 Task: Select the date January 25, 2024.
Action: Mouse moved to (573, 461)
Screenshot: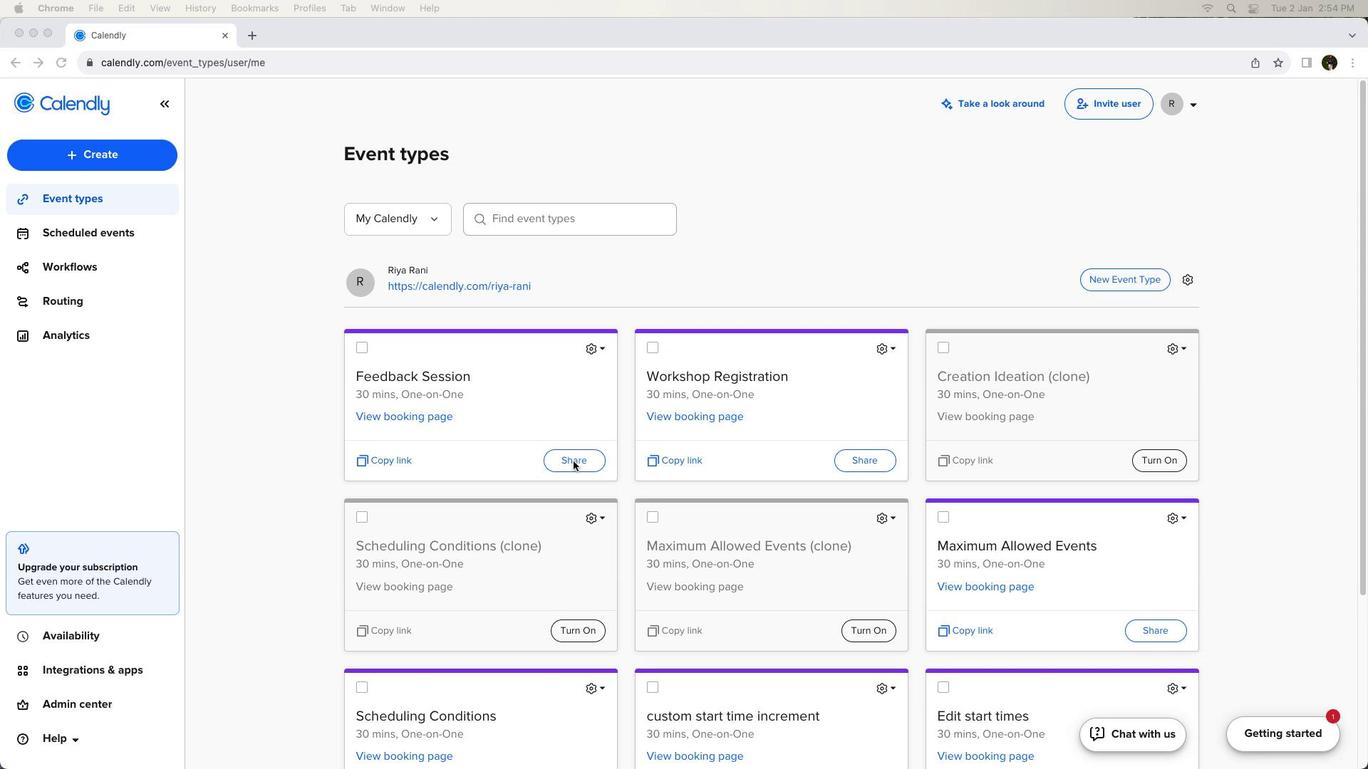 
Action: Mouse pressed left at (573, 461)
Screenshot: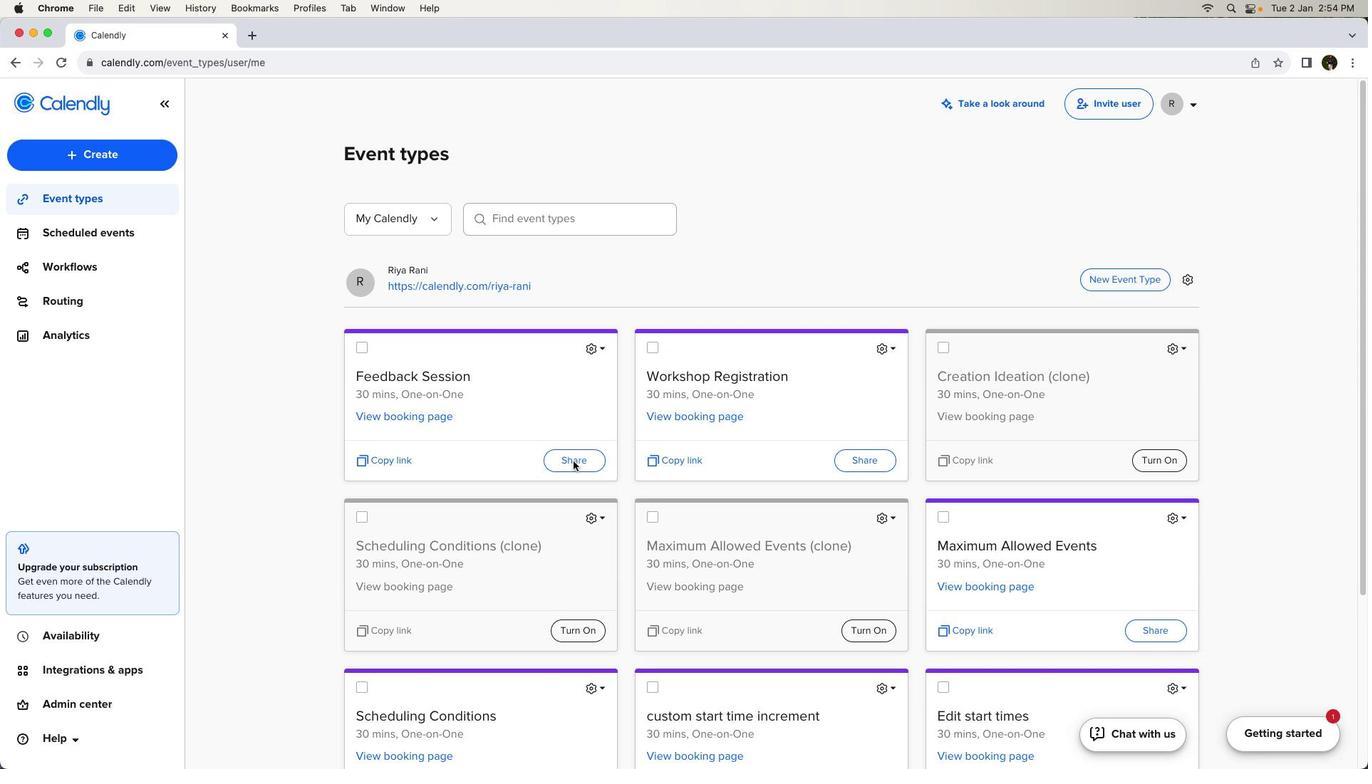 
Action: Mouse pressed left at (573, 461)
Screenshot: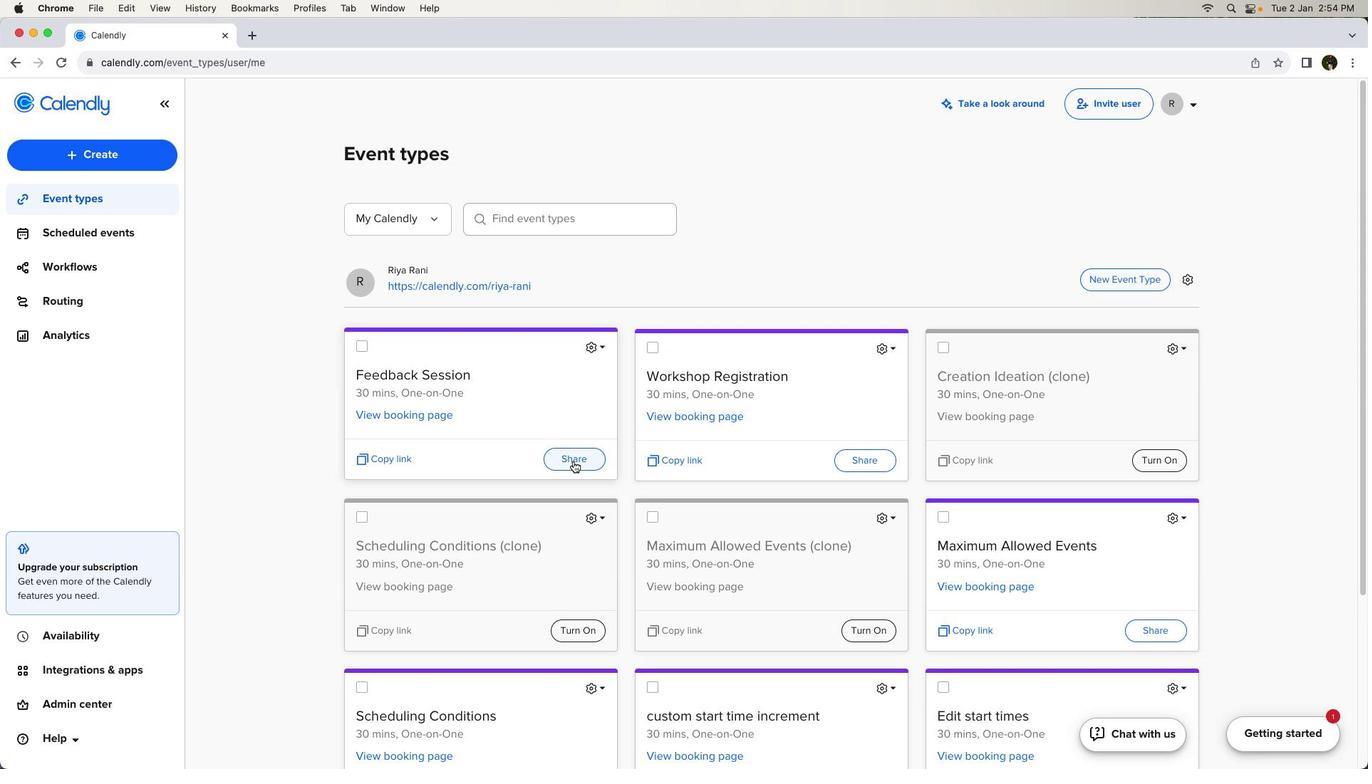 
Action: Mouse moved to (834, 434)
Screenshot: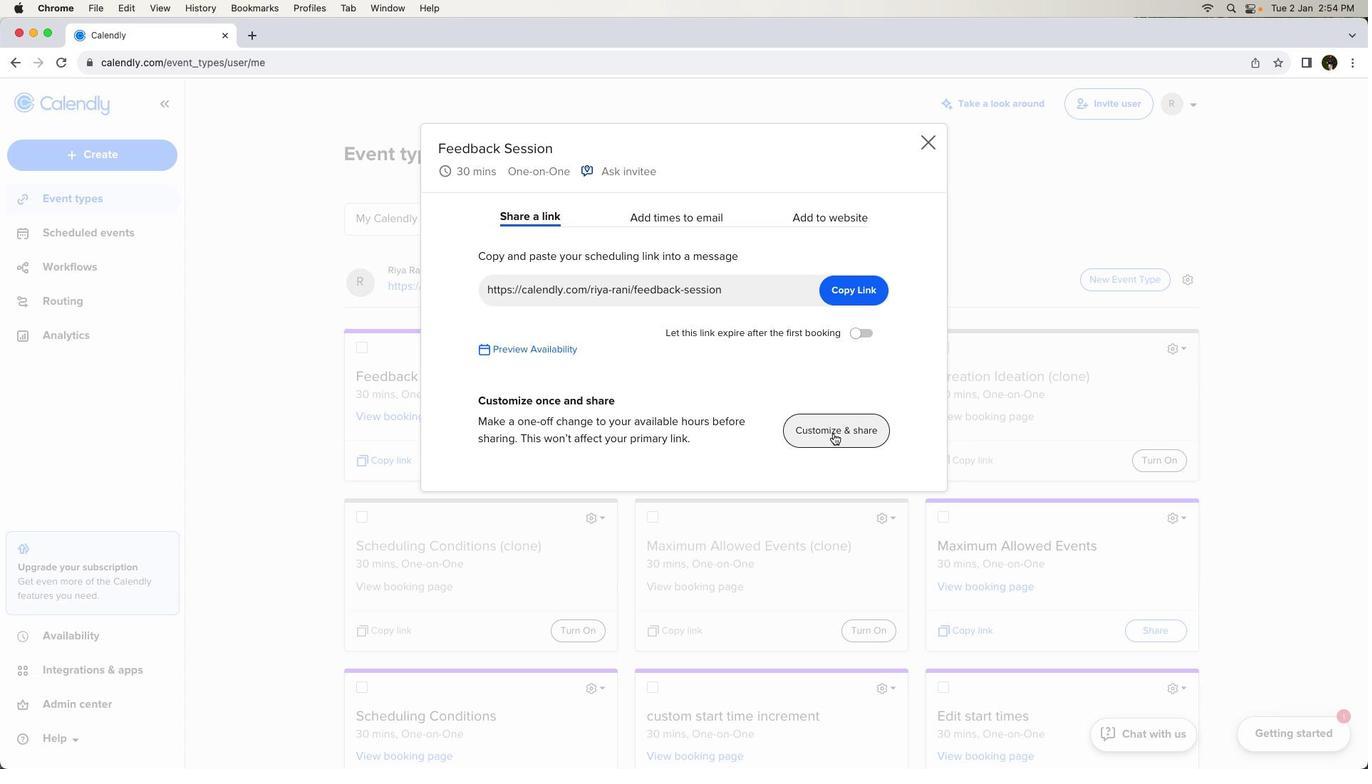 
Action: Mouse pressed left at (834, 434)
Screenshot: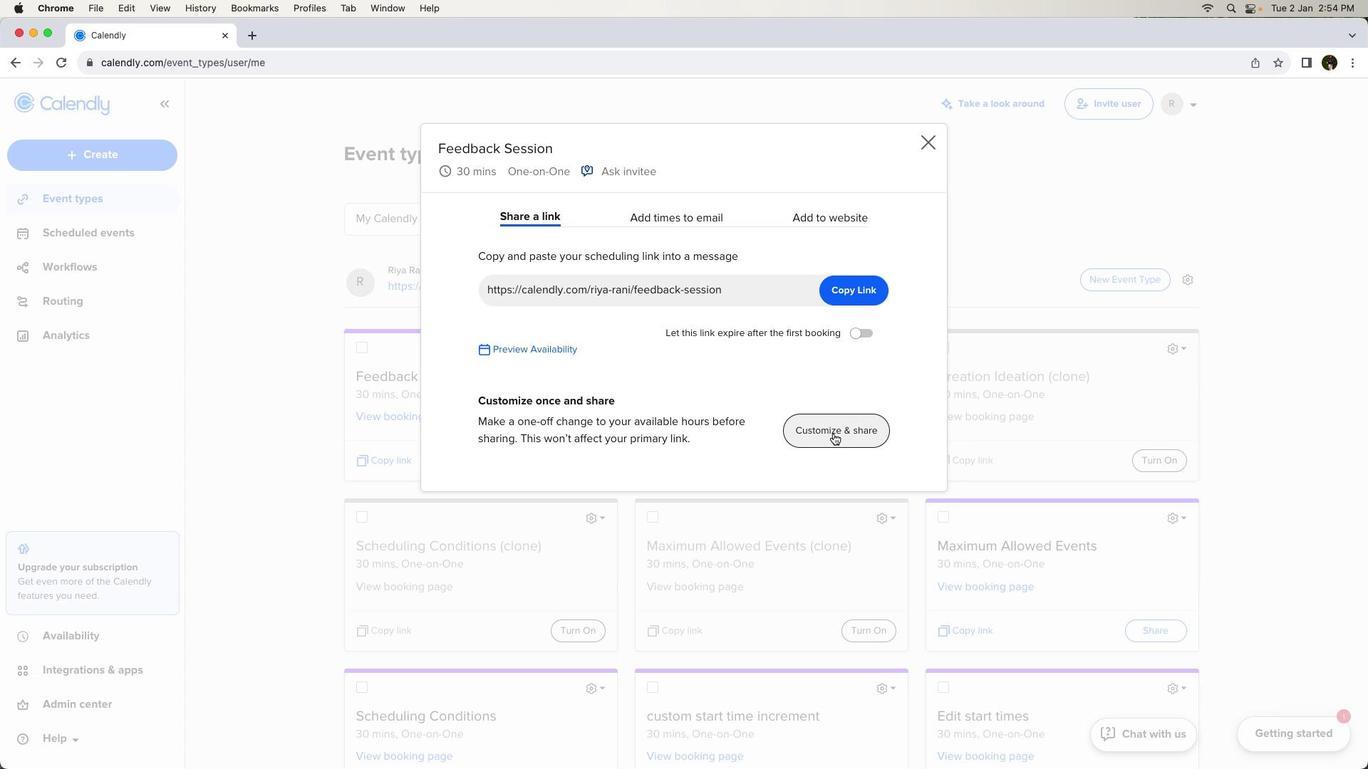 
Action: Mouse moved to (774, 503)
Screenshot: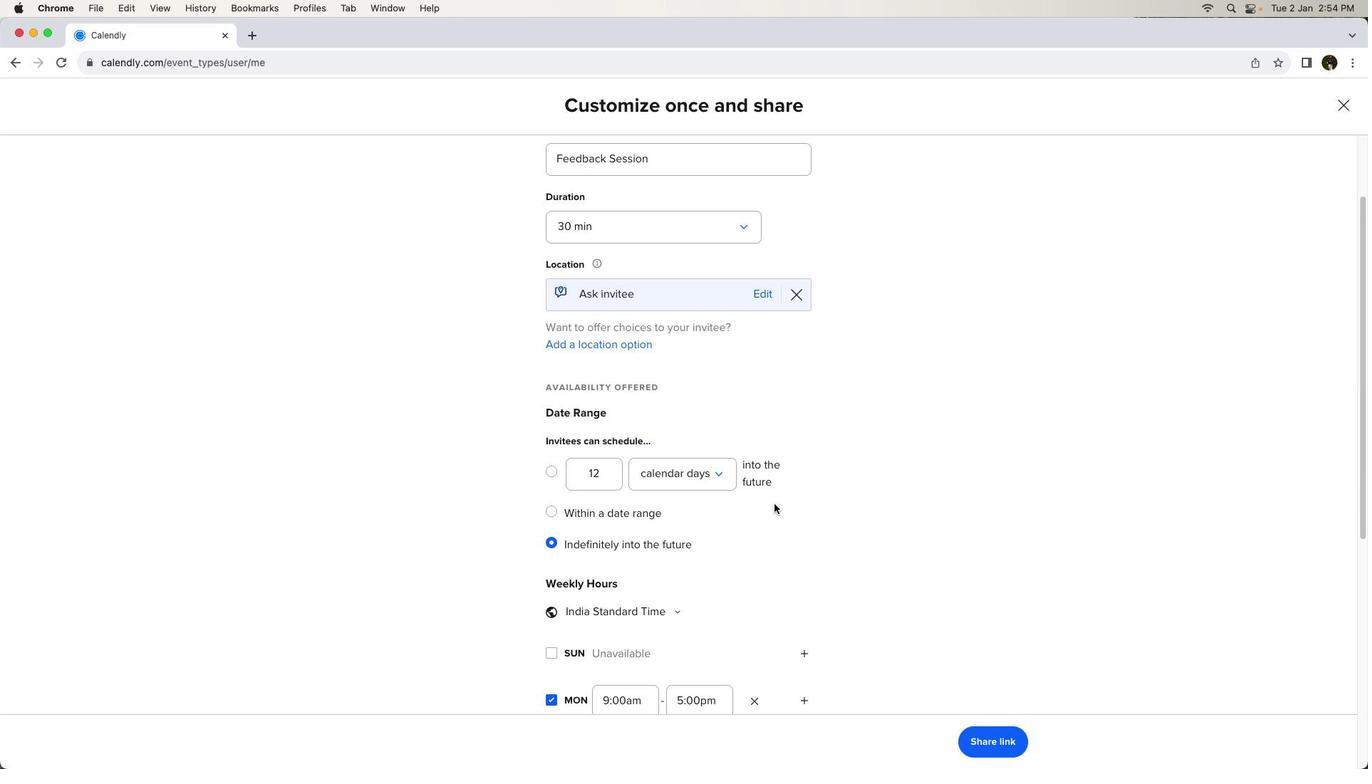 
Action: Mouse scrolled (774, 503) with delta (0, 0)
Screenshot: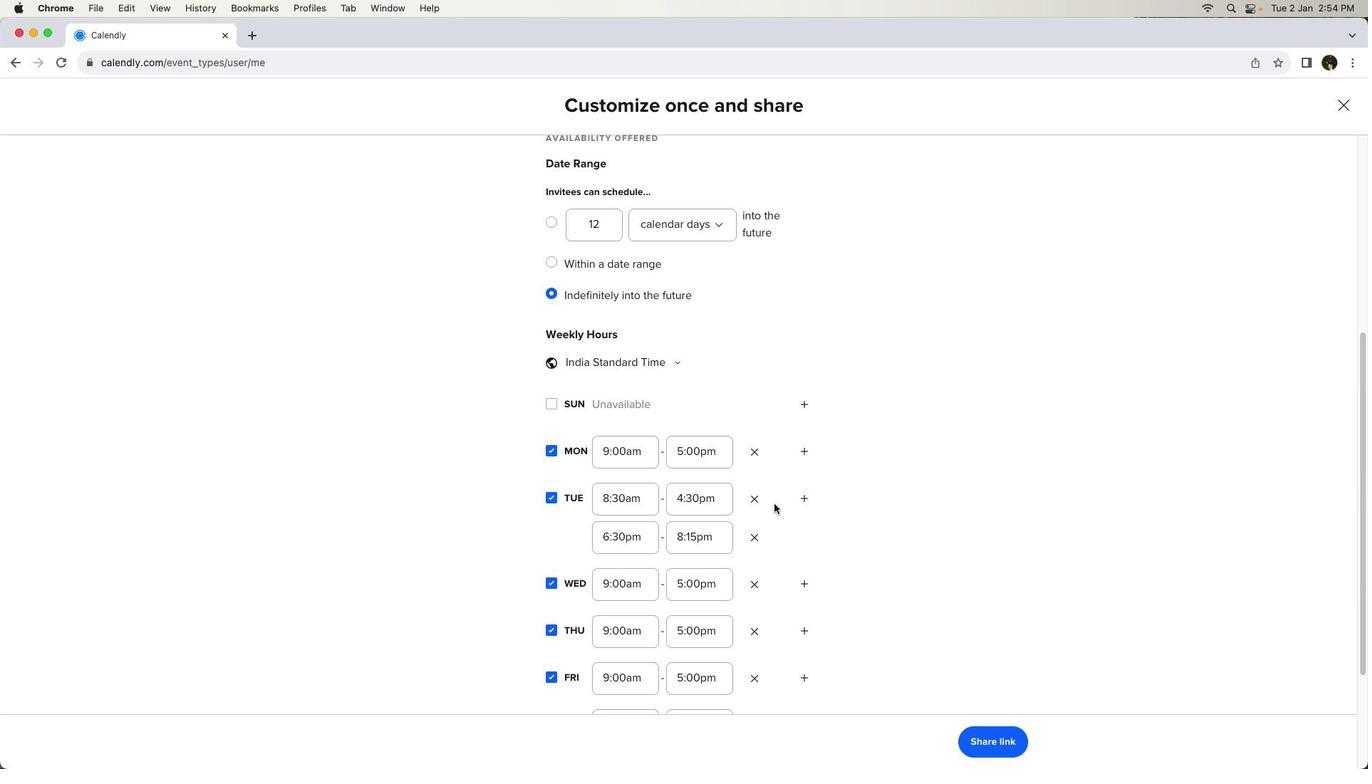 
Action: Mouse scrolled (774, 503) with delta (0, 0)
Screenshot: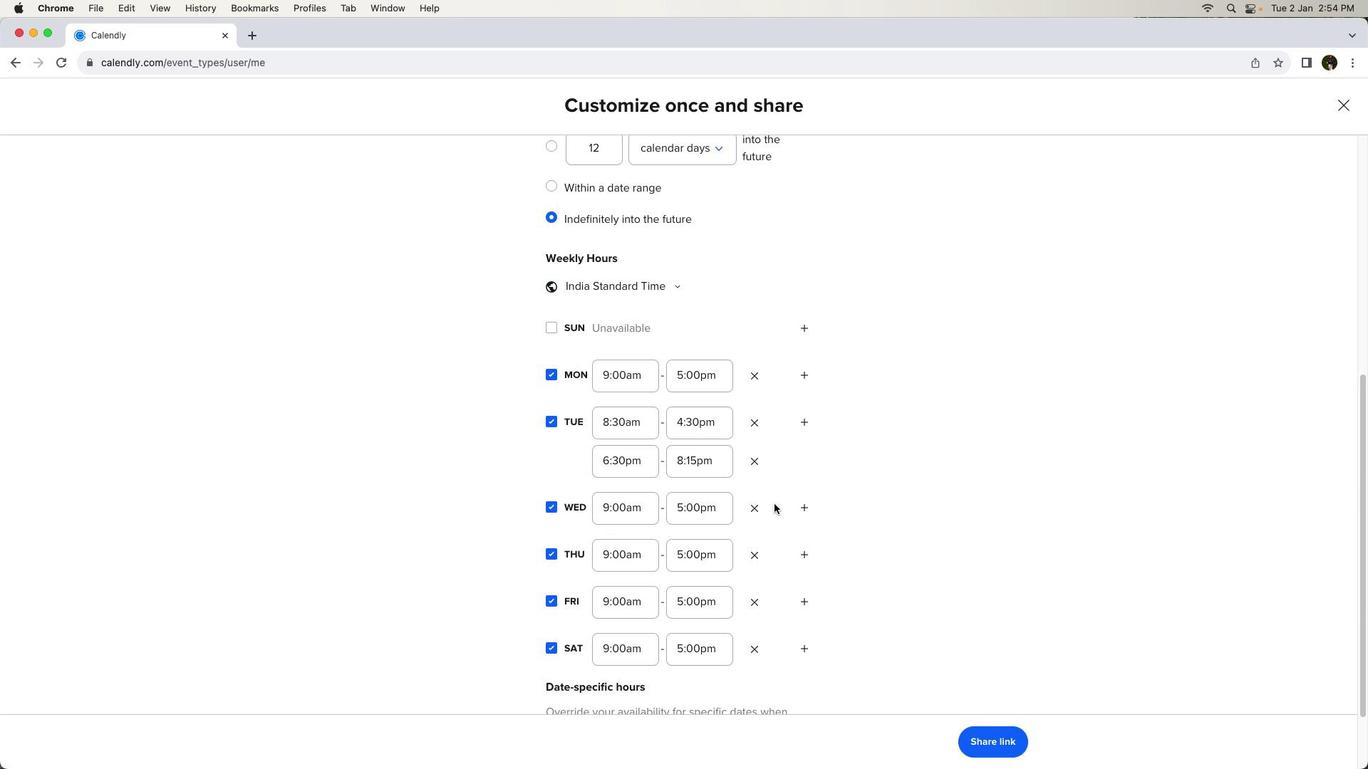 
Action: Mouse scrolled (774, 503) with delta (0, -2)
Screenshot: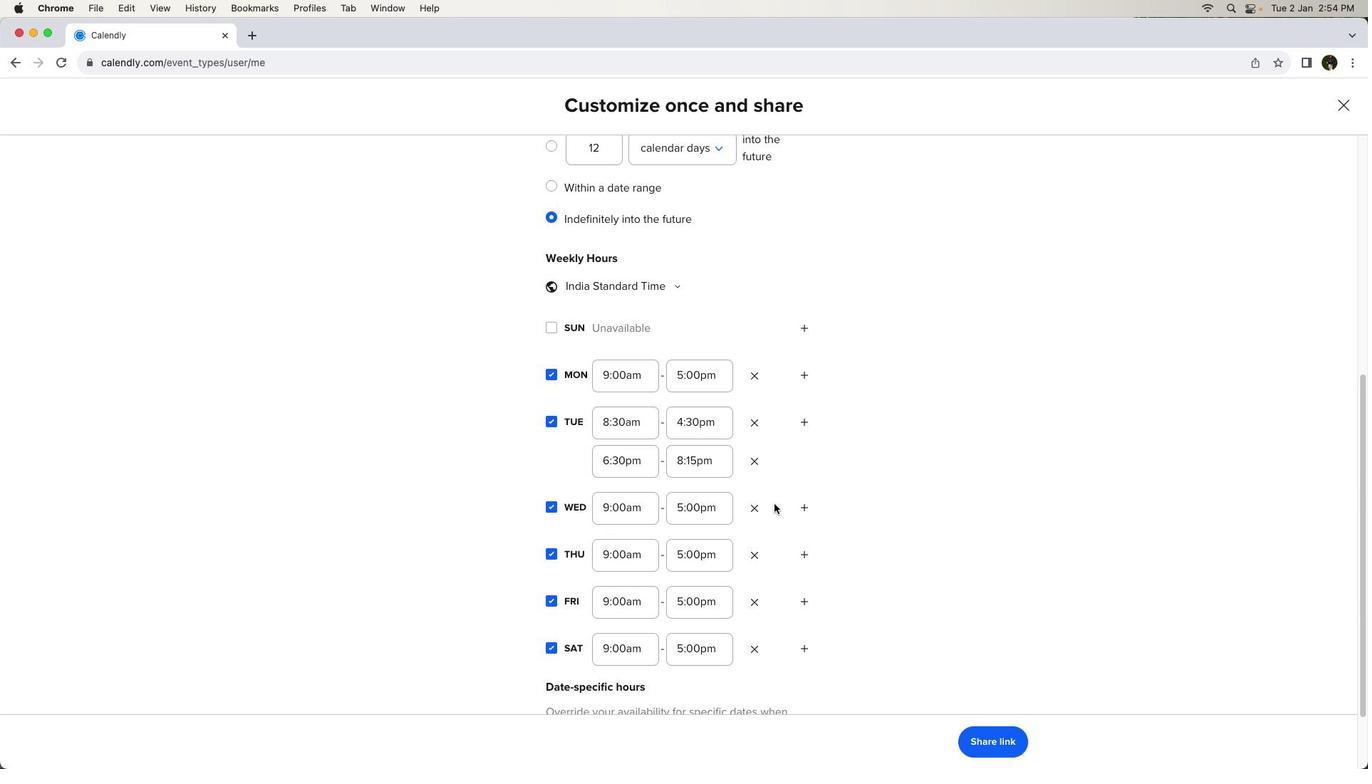 
Action: Mouse scrolled (774, 503) with delta (0, -3)
Screenshot: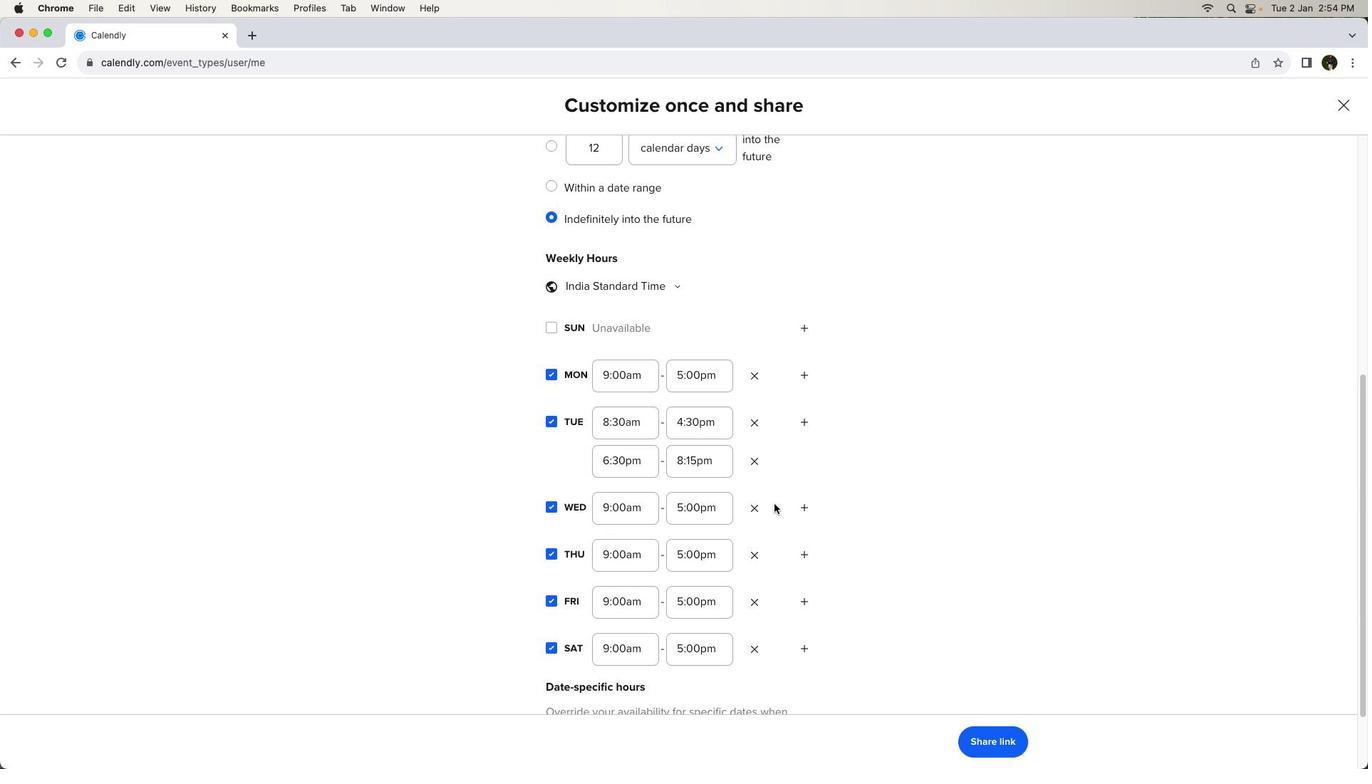 
Action: Mouse scrolled (774, 503) with delta (0, -3)
Screenshot: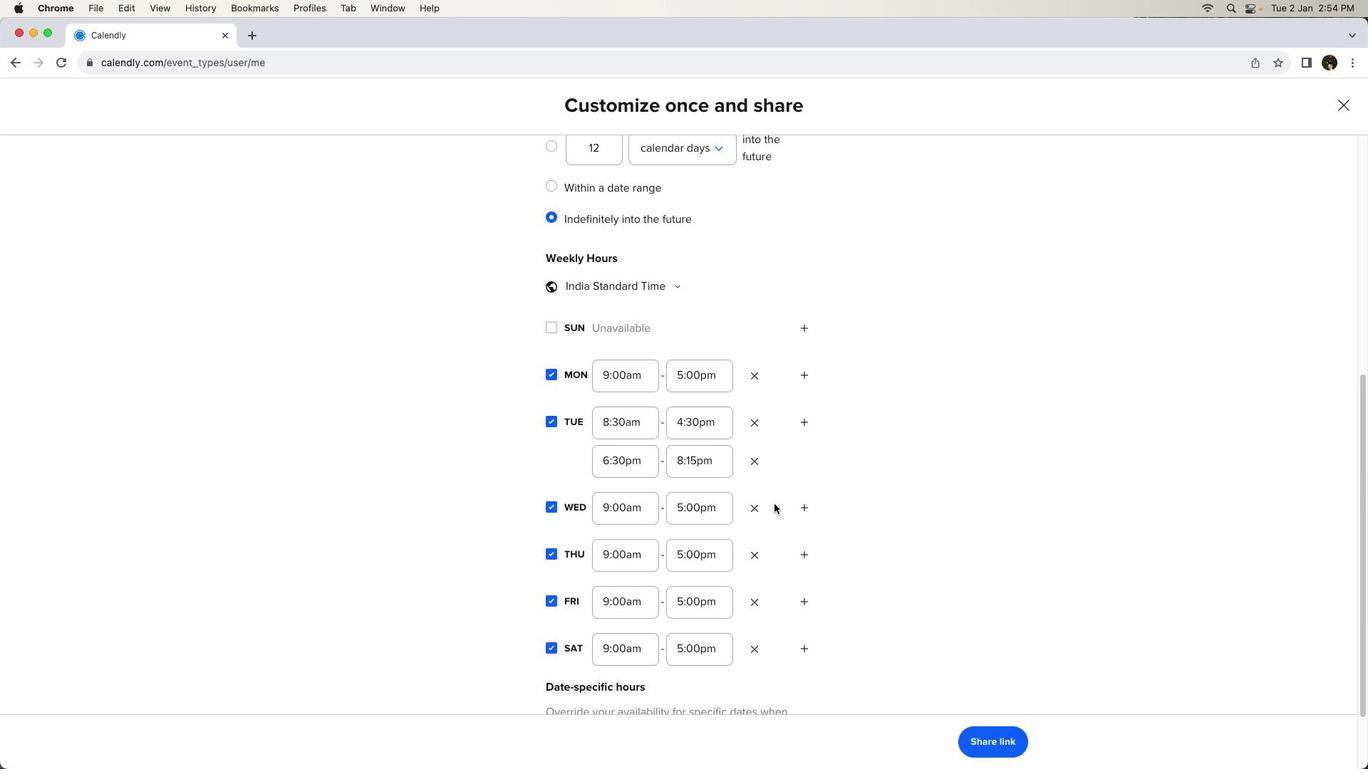 
Action: Mouse moved to (774, 503)
Screenshot: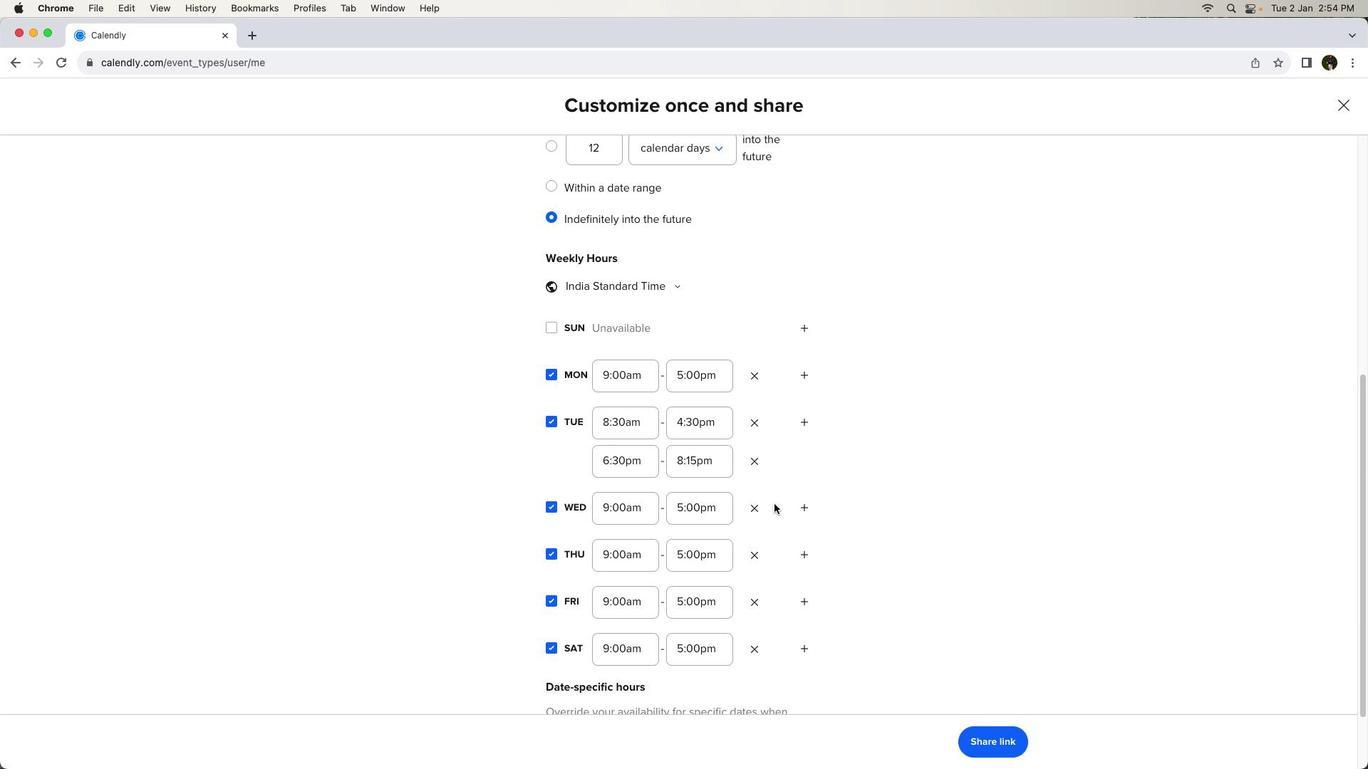 
Action: Mouse scrolled (774, 503) with delta (0, 0)
Screenshot: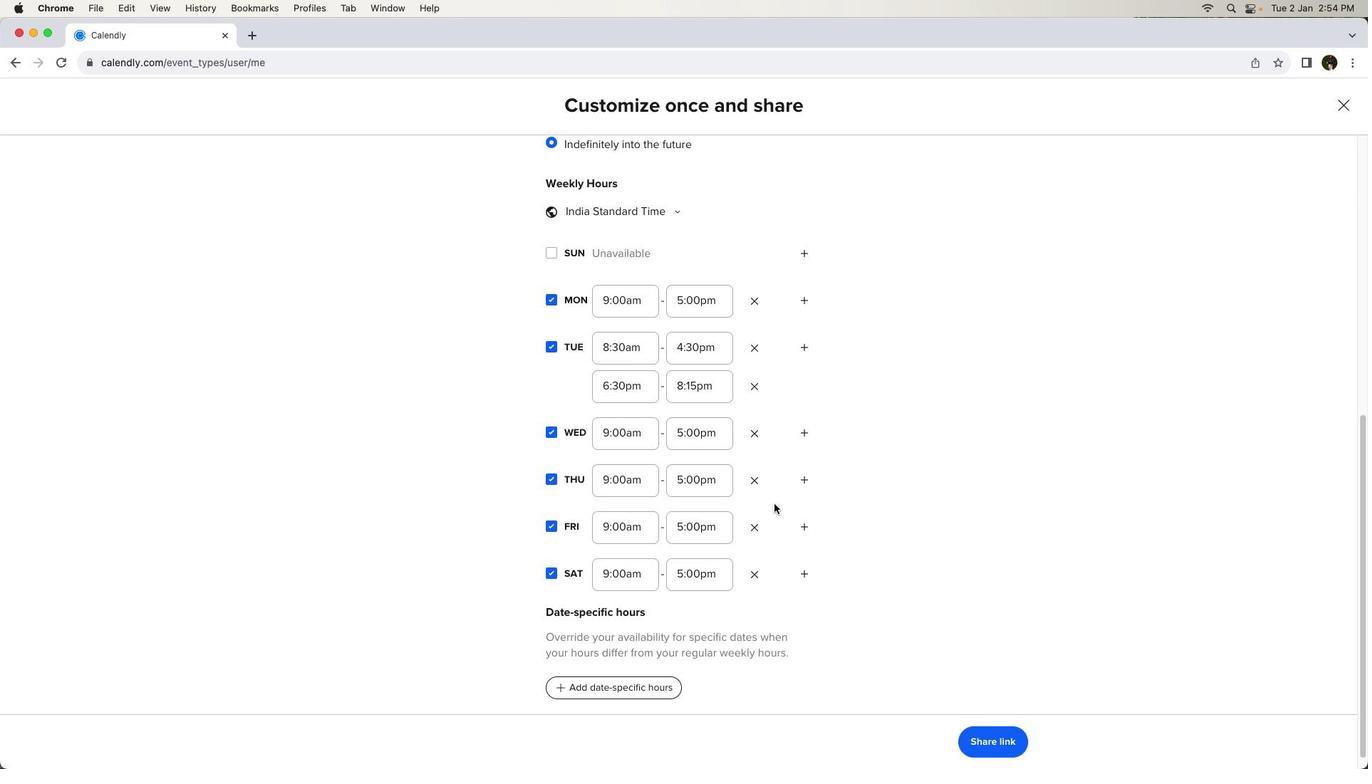 
Action: Mouse scrolled (774, 503) with delta (0, 0)
Screenshot: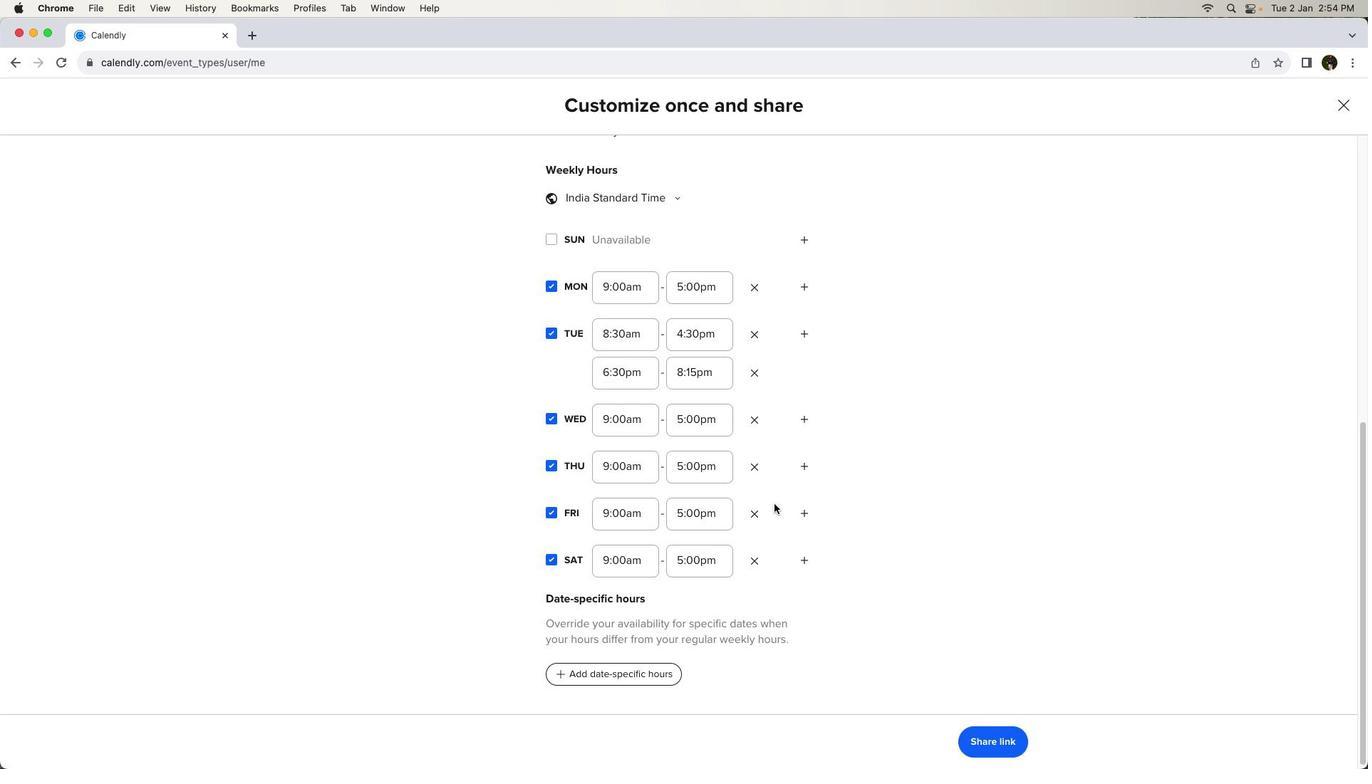 
Action: Mouse scrolled (774, 503) with delta (0, -2)
Screenshot: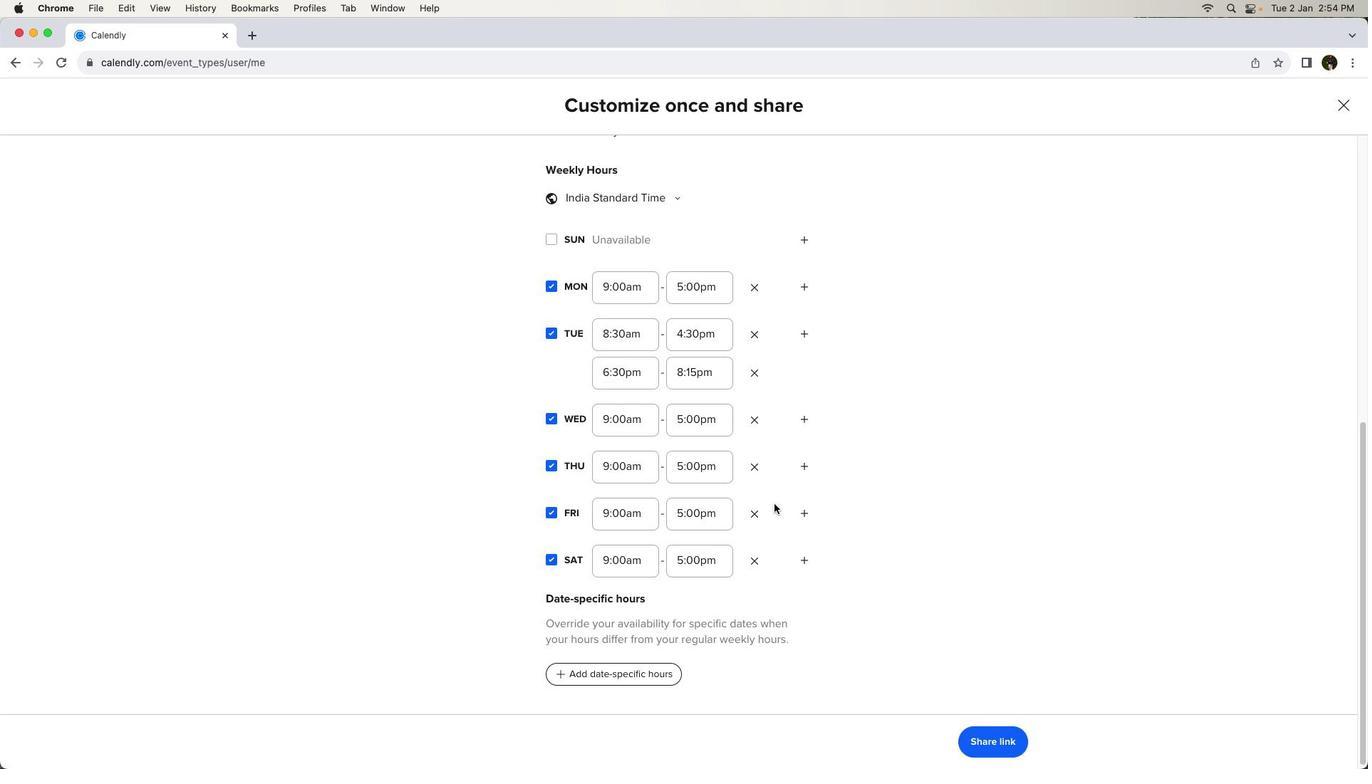 
Action: Mouse scrolled (774, 503) with delta (0, -3)
Screenshot: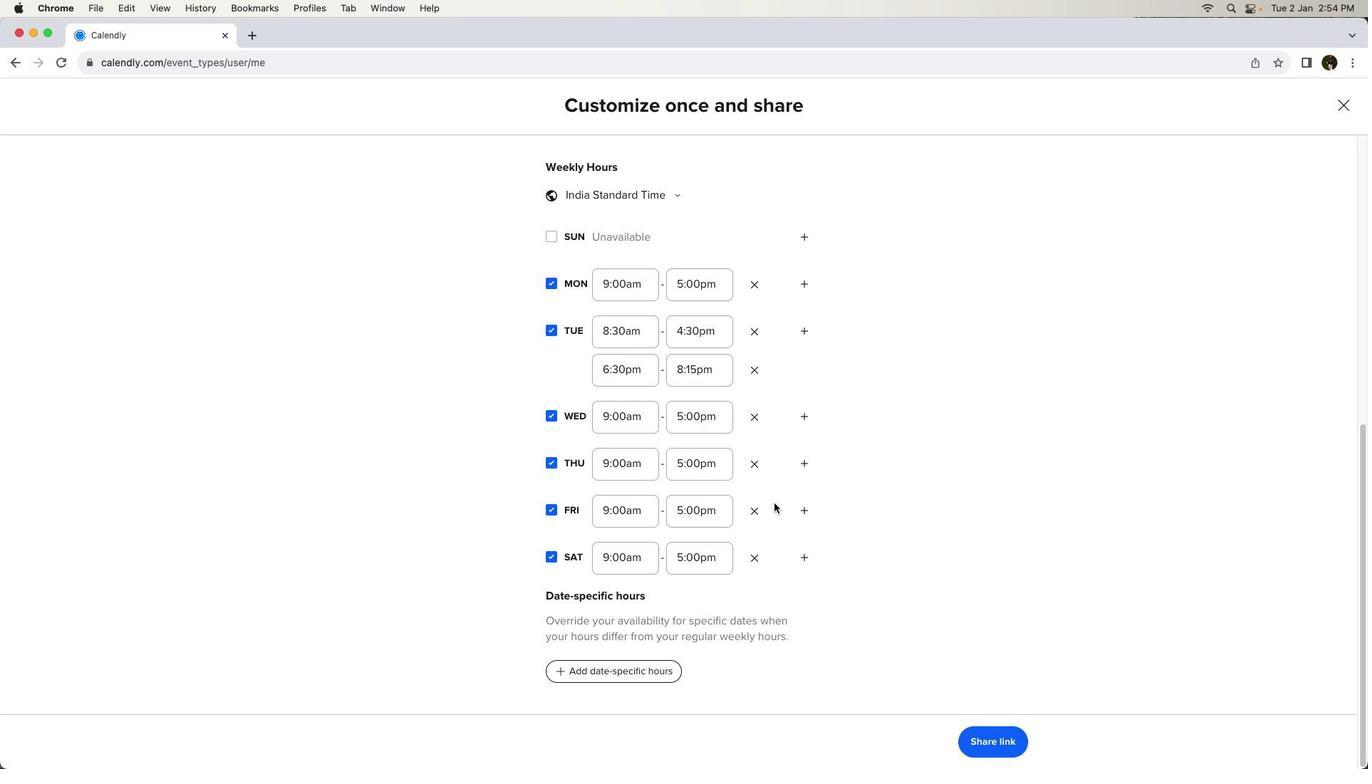 
Action: Mouse scrolled (774, 503) with delta (0, -4)
Screenshot: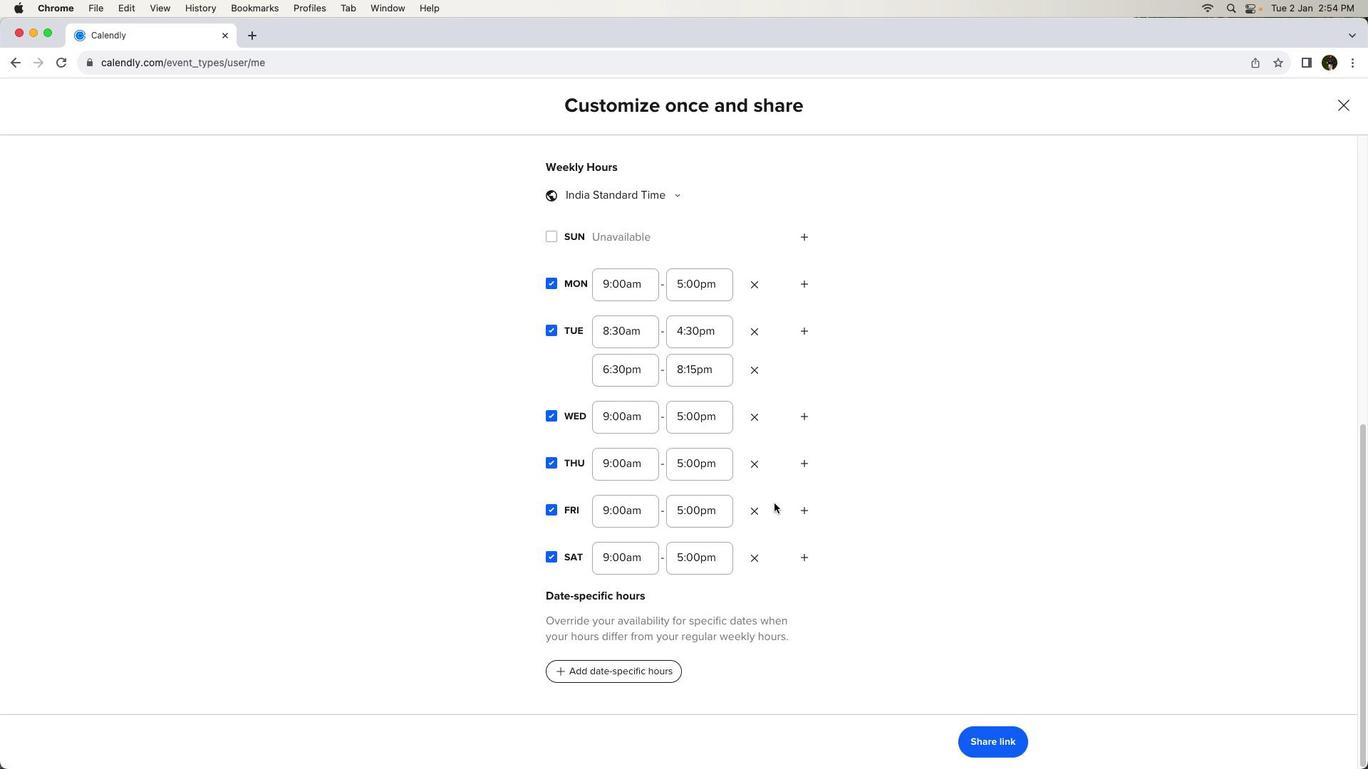 
Action: Mouse moved to (774, 503)
Screenshot: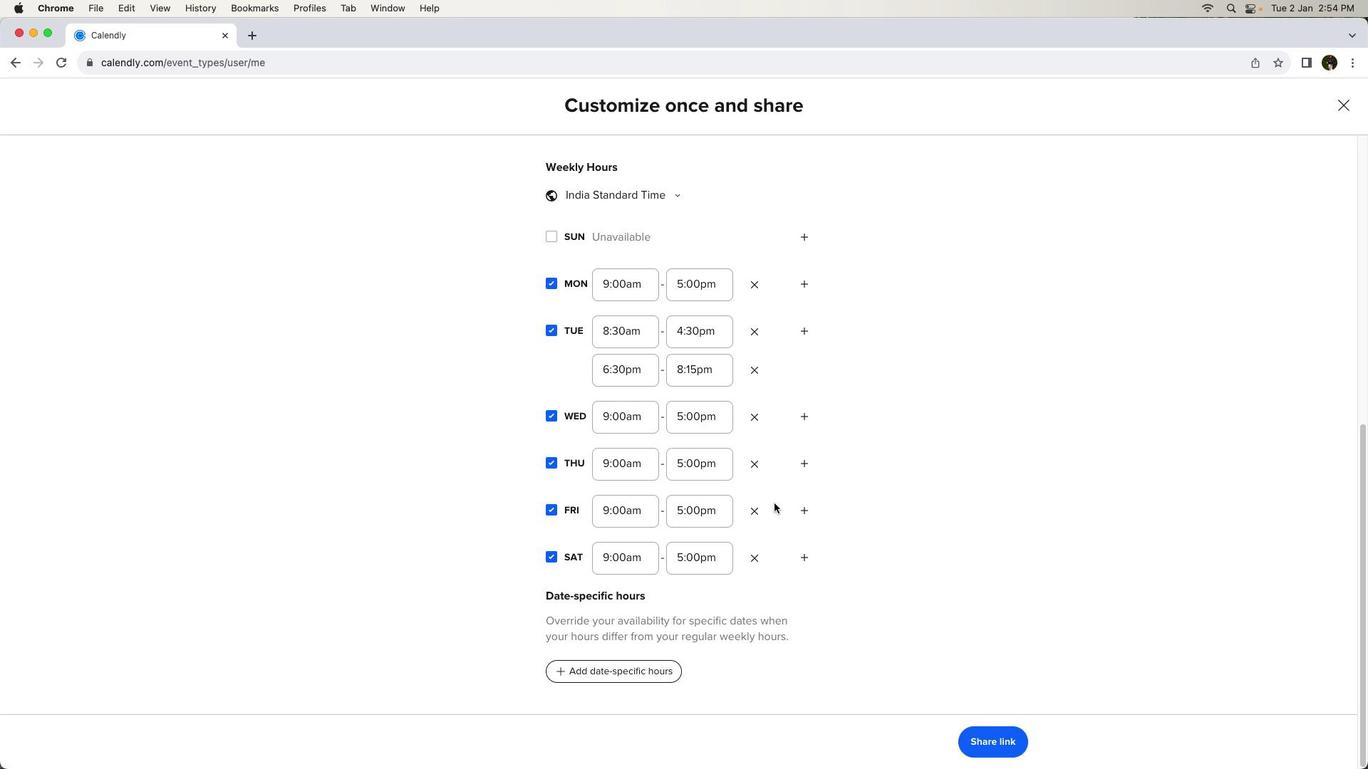 
Action: Mouse scrolled (774, 503) with delta (0, 0)
Screenshot: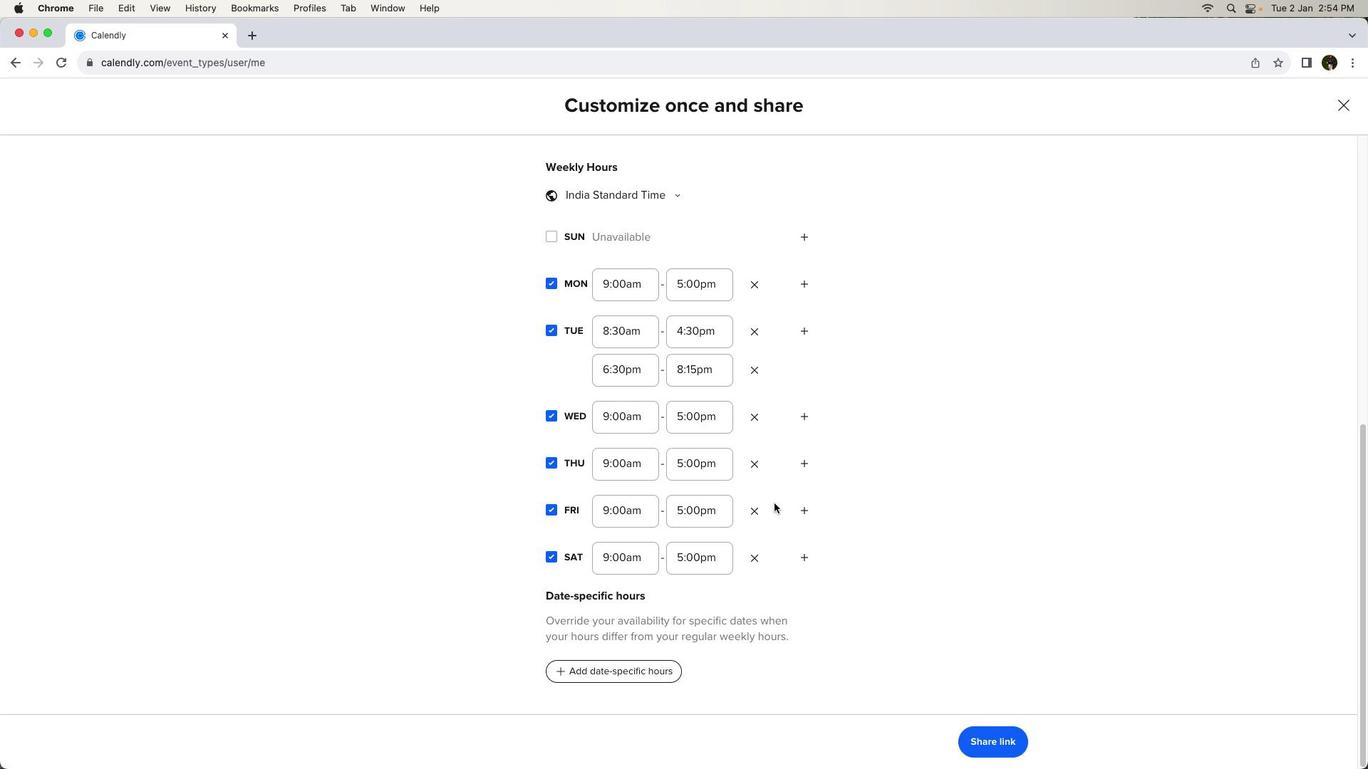 
Action: Mouse scrolled (774, 503) with delta (0, 0)
Screenshot: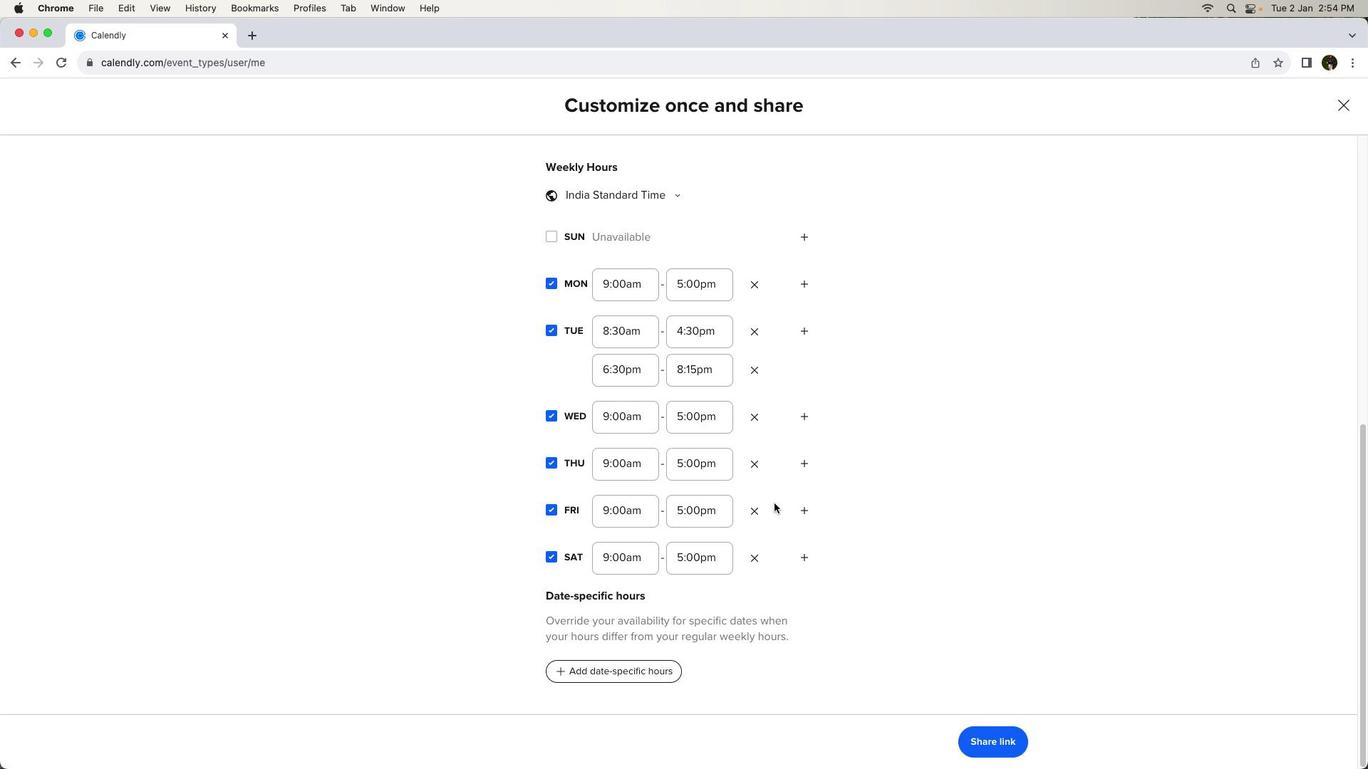 
Action: Mouse scrolled (774, 503) with delta (0, -2)
Screenshot: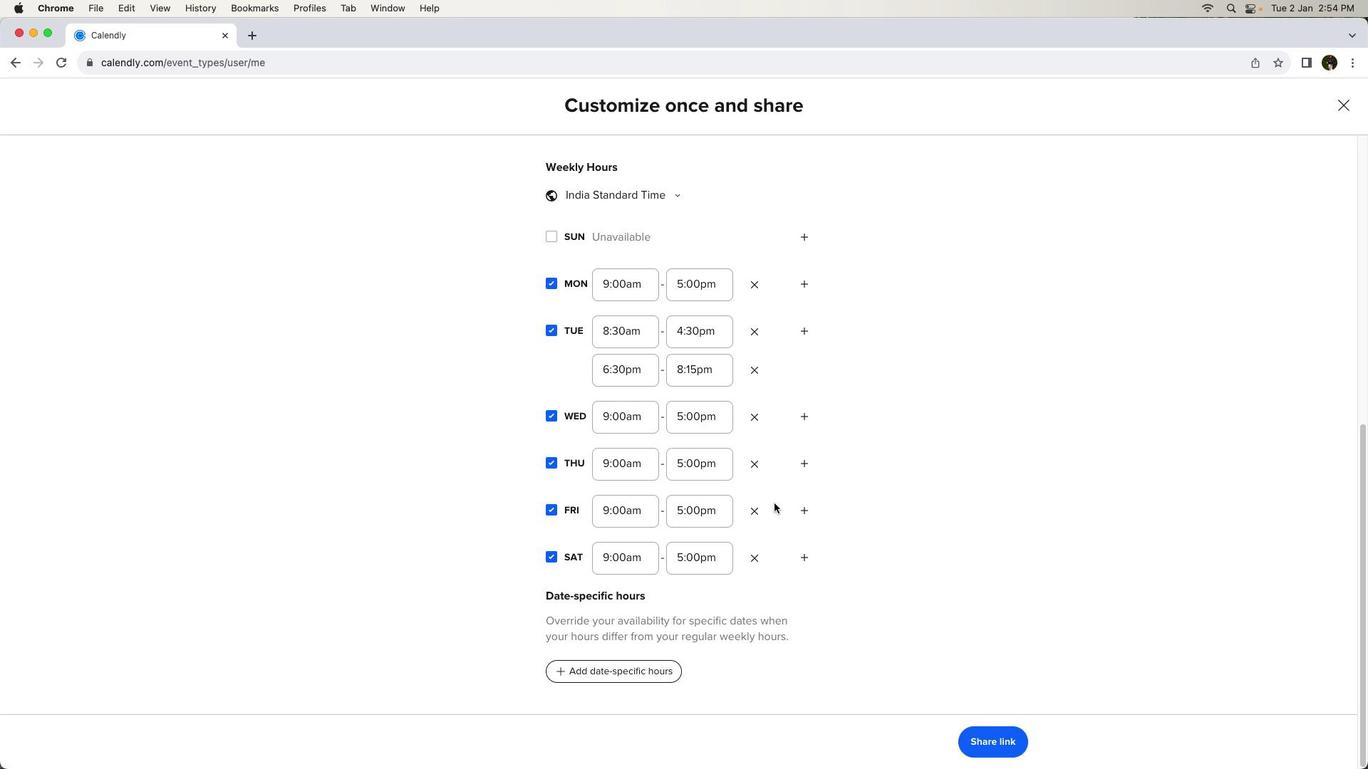 
Action: Mouse moved to (774, 503)
Screenshot: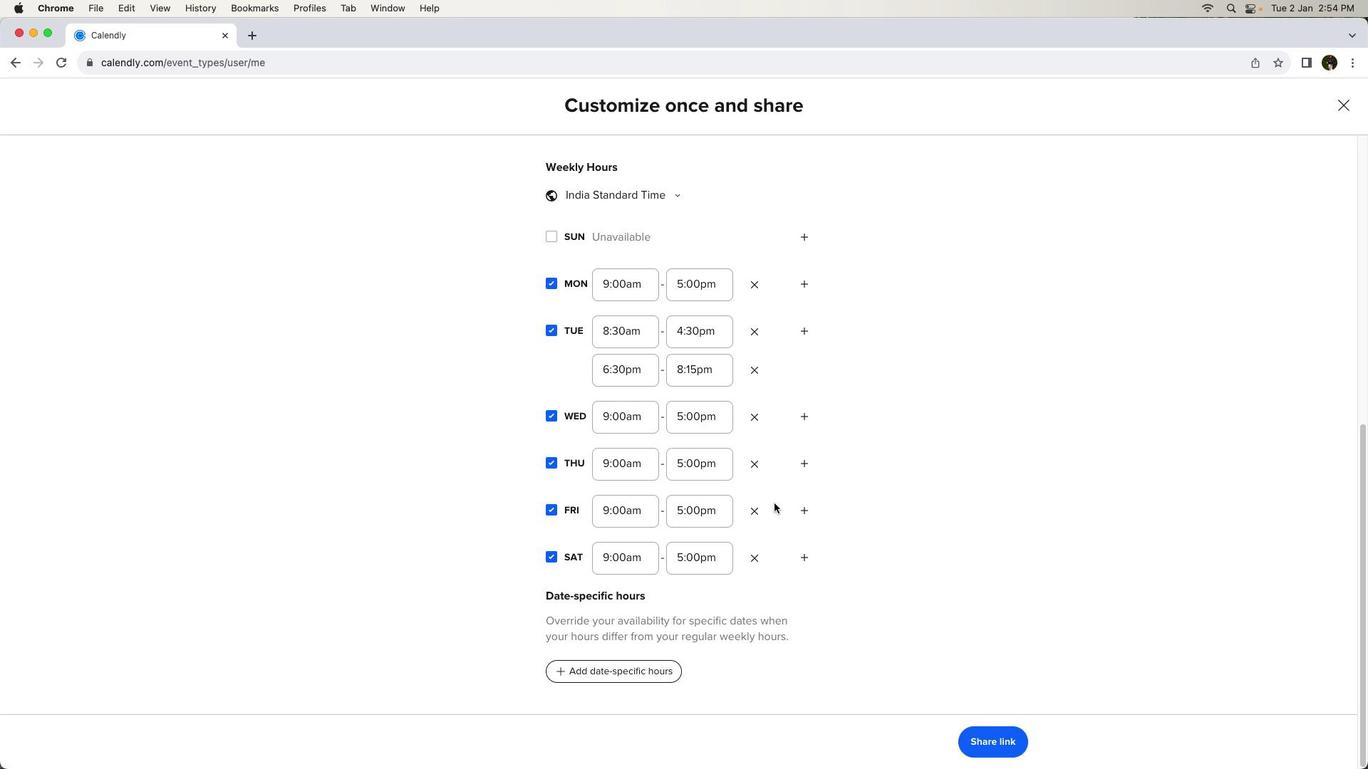 
Action: Mouse scrolled (774, 503) with delta (0, -3)
Screenshot: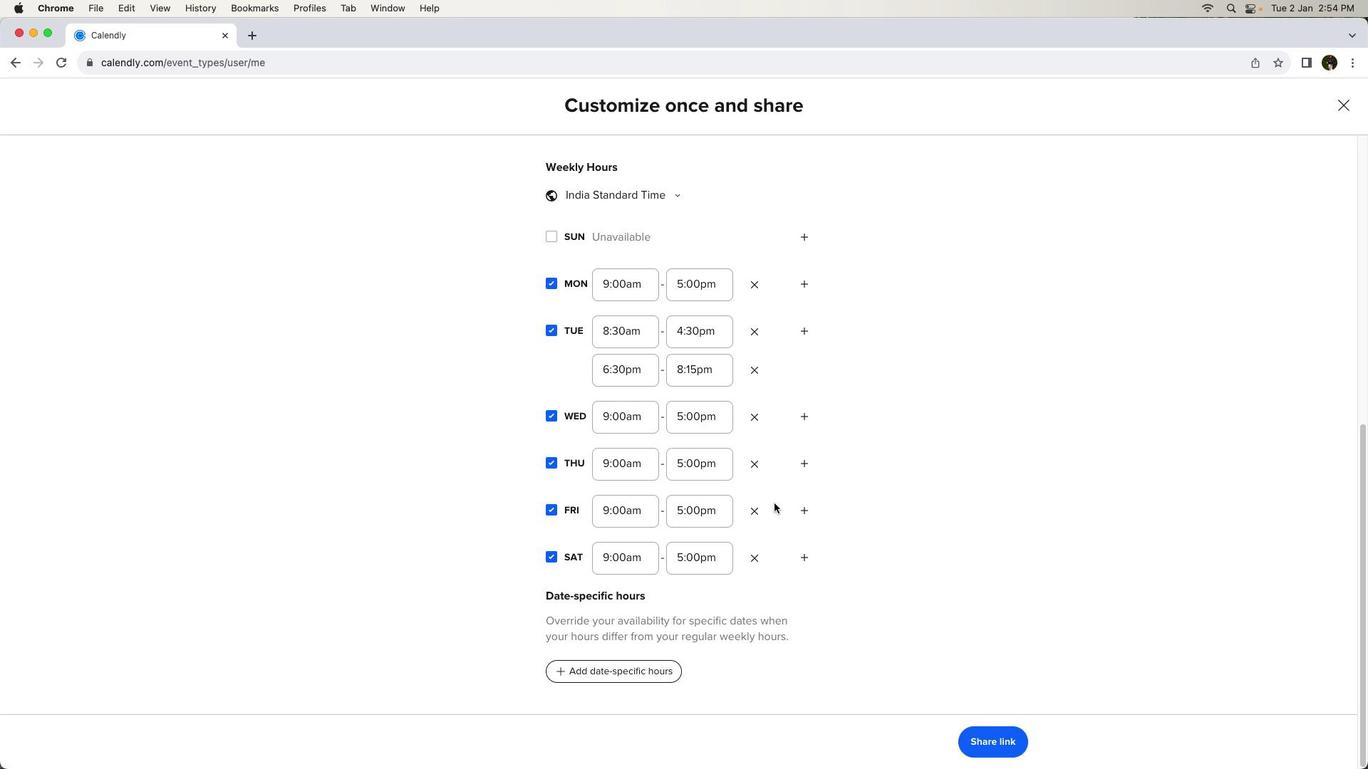 
Action: Mouse scrolled (774, 503) with delta (0, -4)
Screenshot: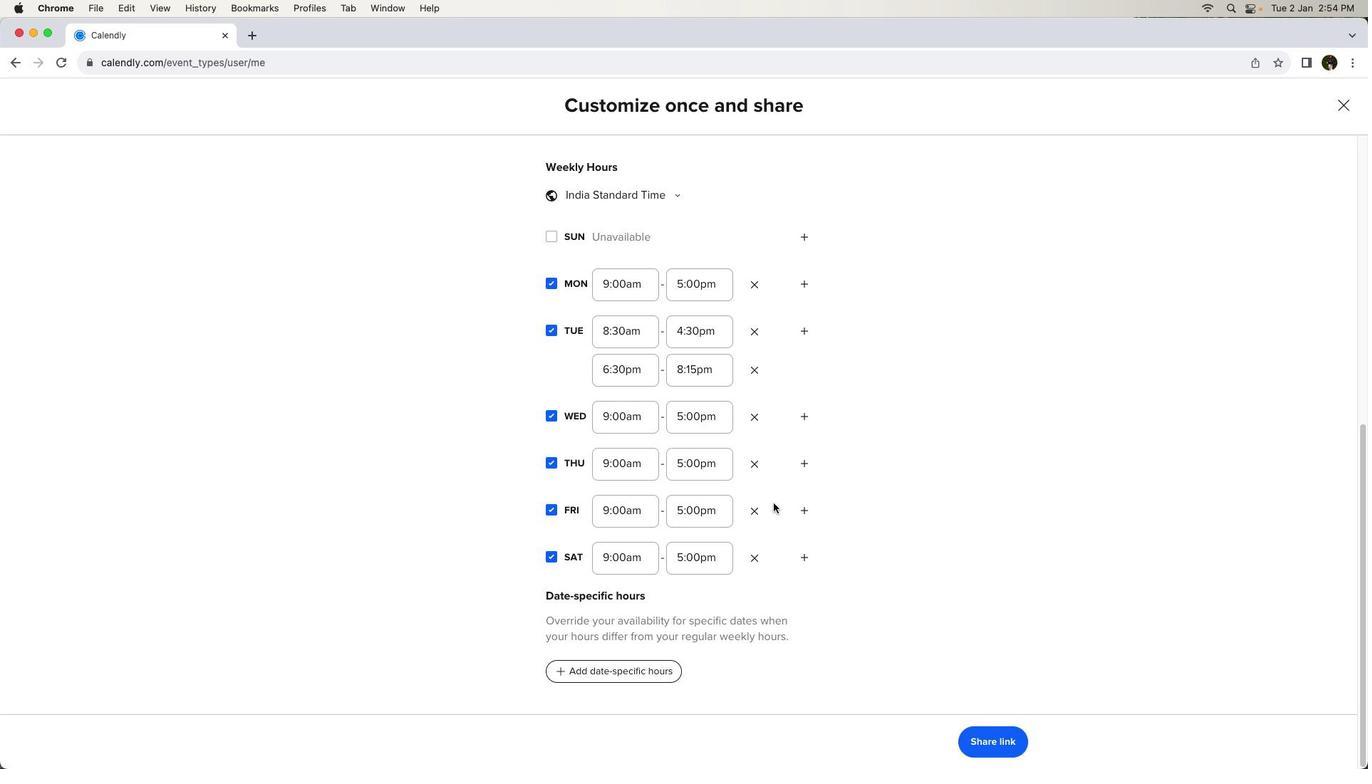 
Action: Mouse scrolled (774, 503) with delta (0, -4)
Screenshot: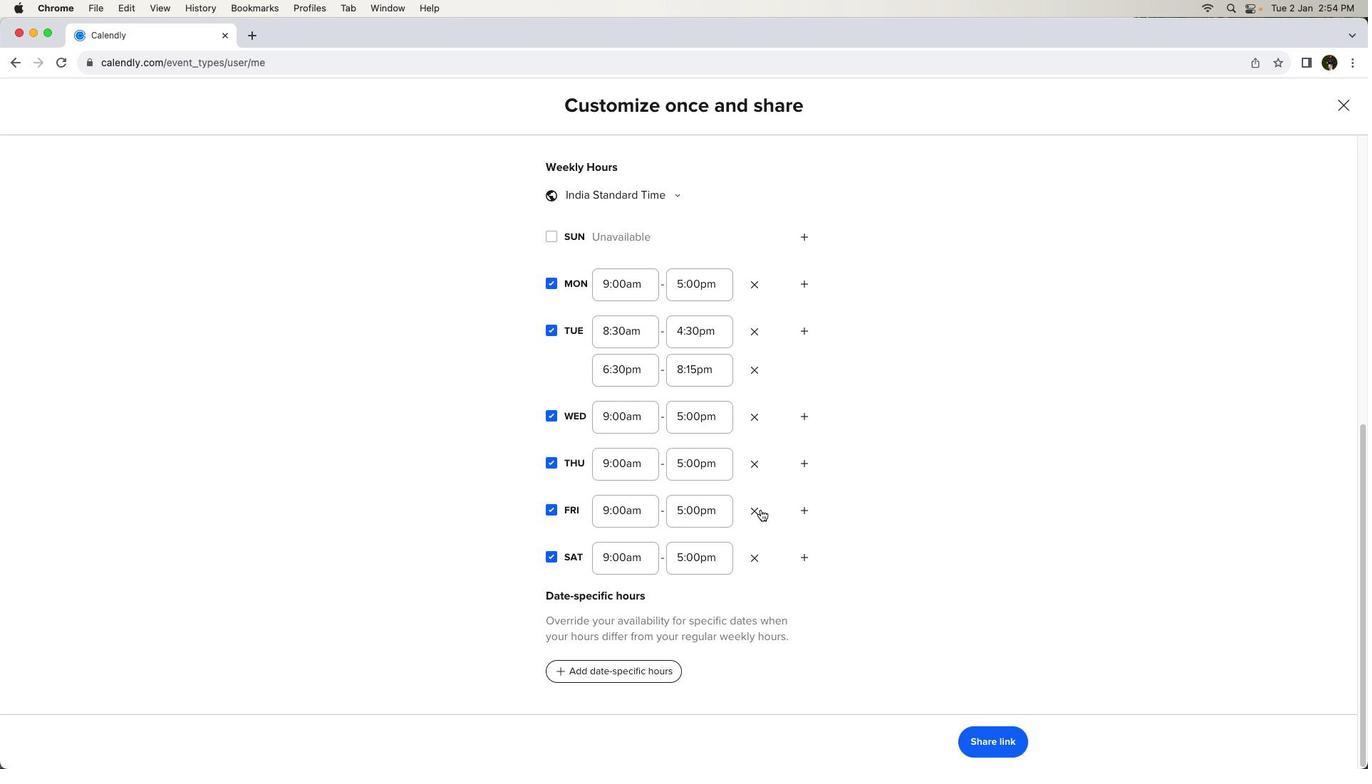 
Action: Mouse moved to (645, 667)
Screenshot: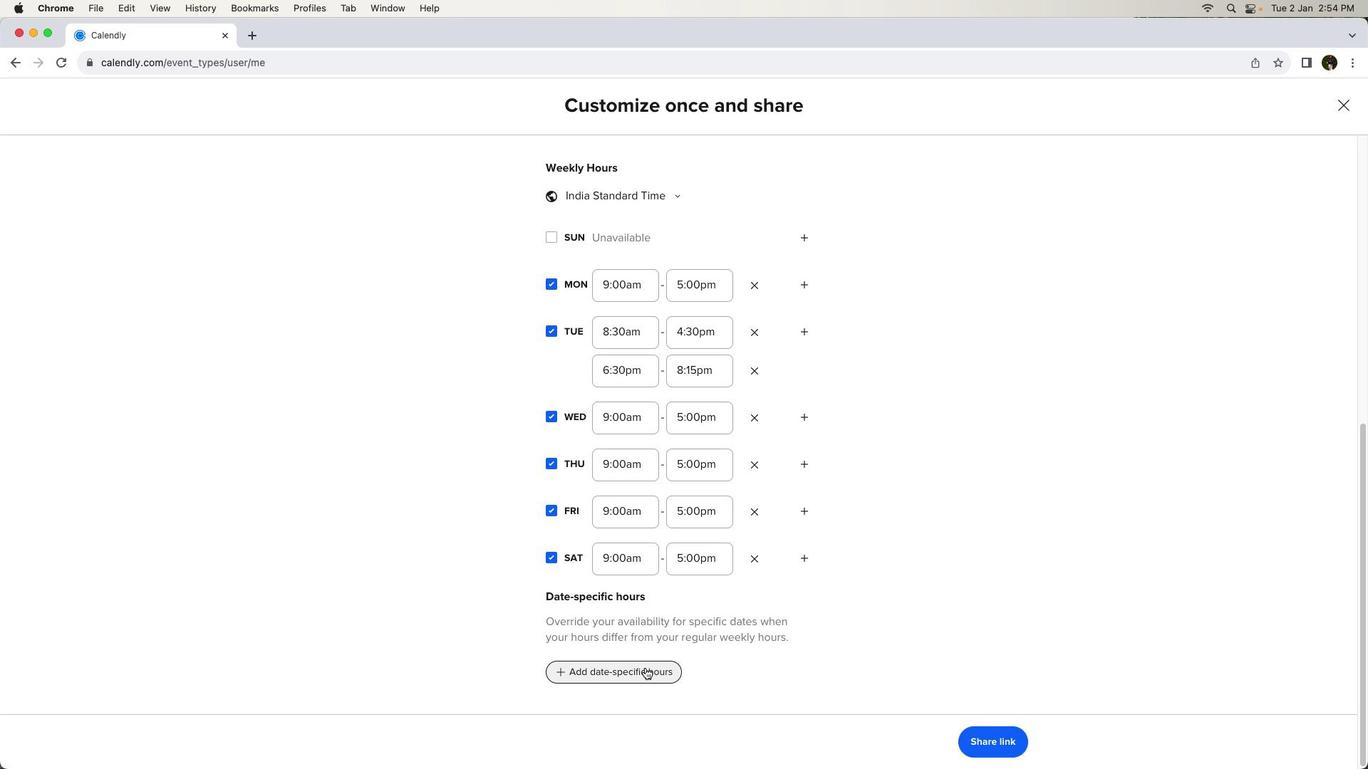
Action: Mouse pressed left at (645, 667)
Screenshot: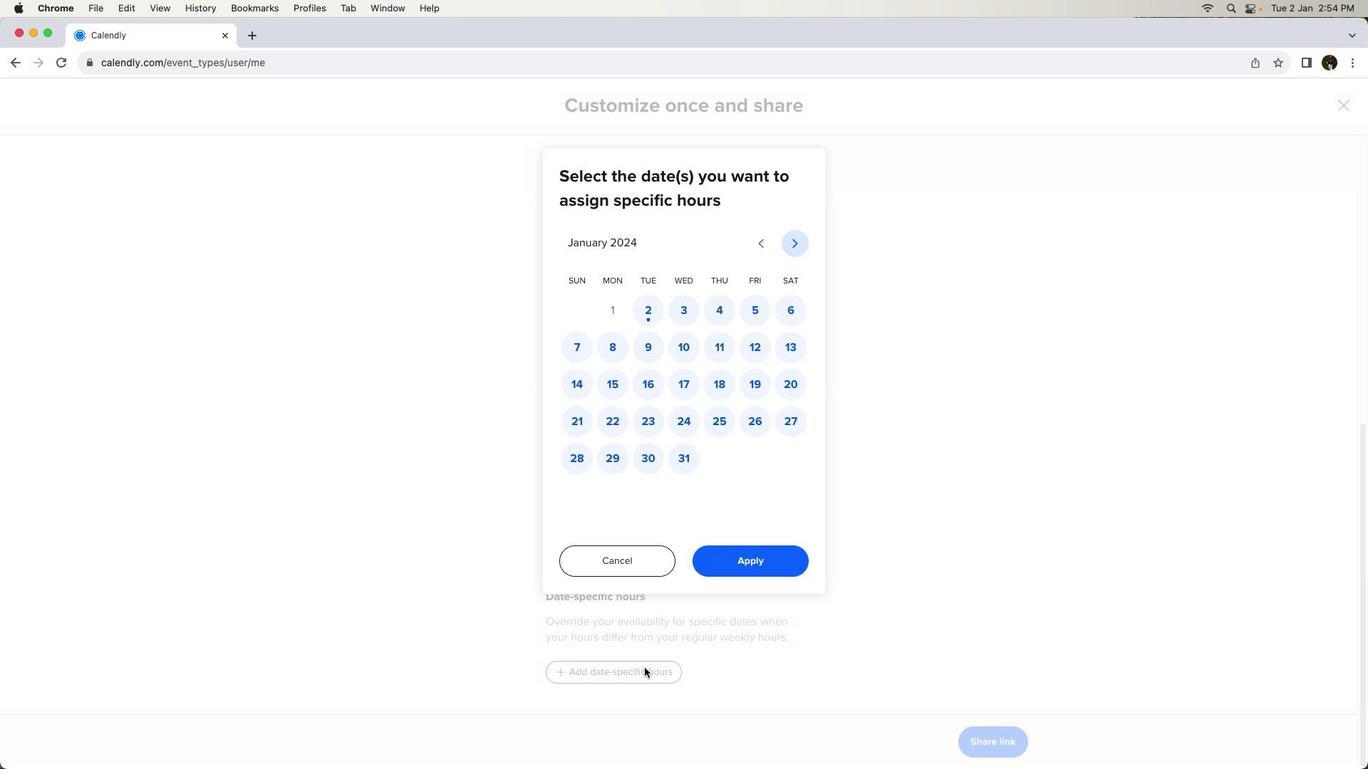 
Action: Mouse moved to (714, 419)
Screenshot: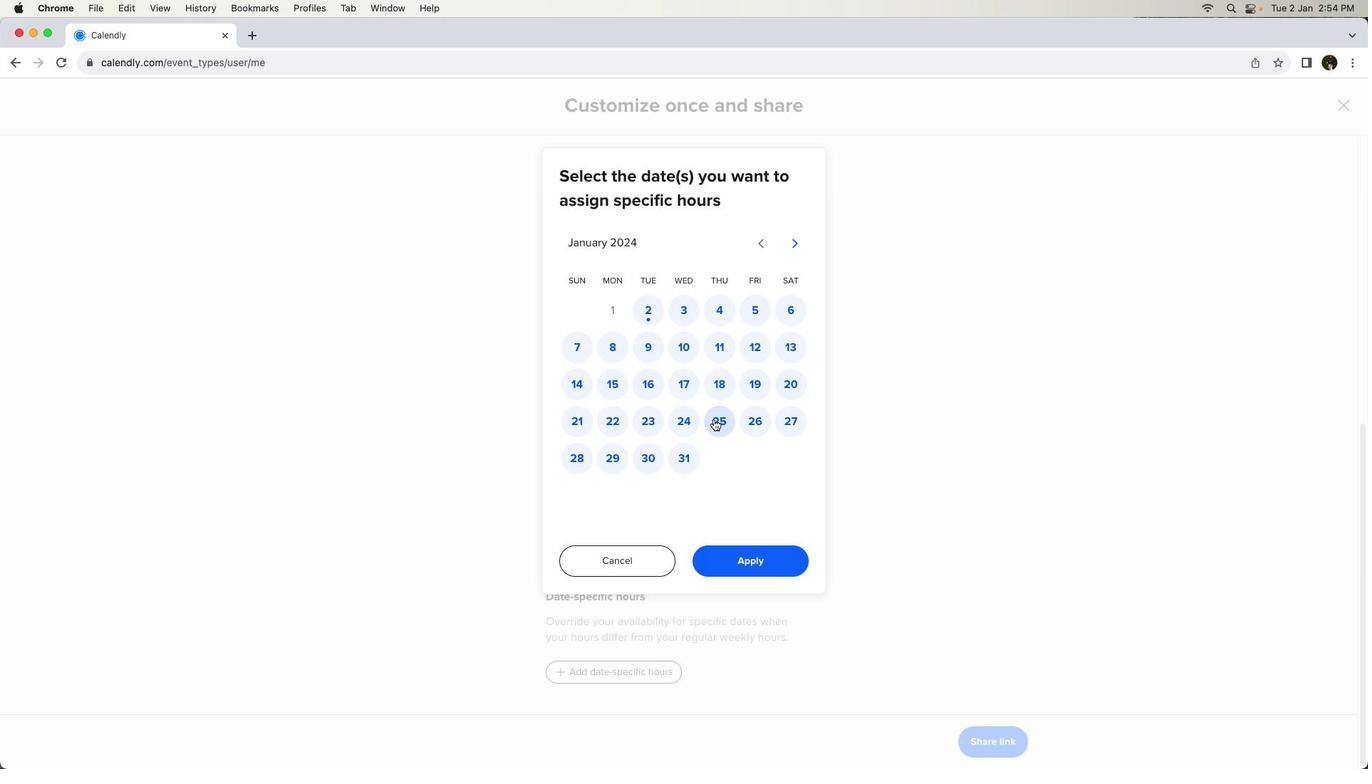 
Action: Mouse pressed left at (714, 419)
Screenshot: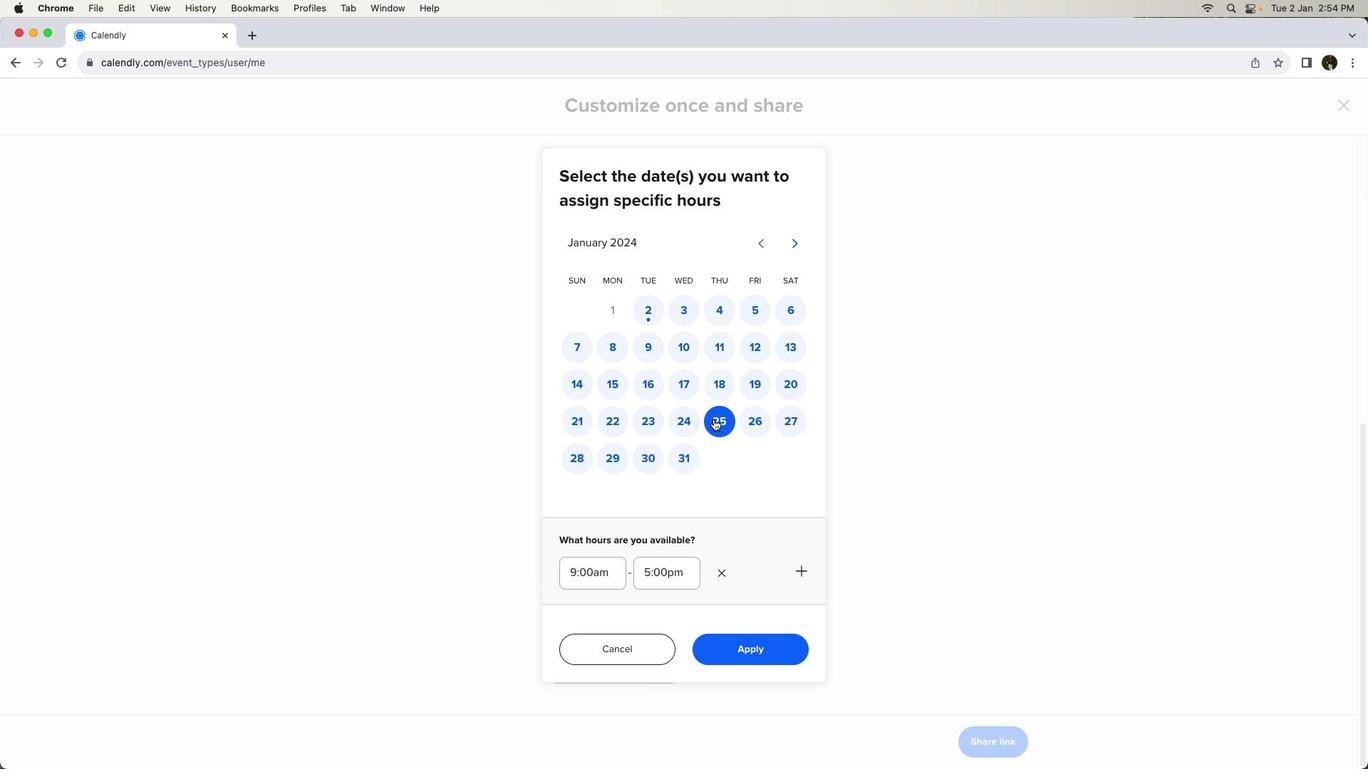 
Action: Mouse moved to (720, 644)
Screenshot: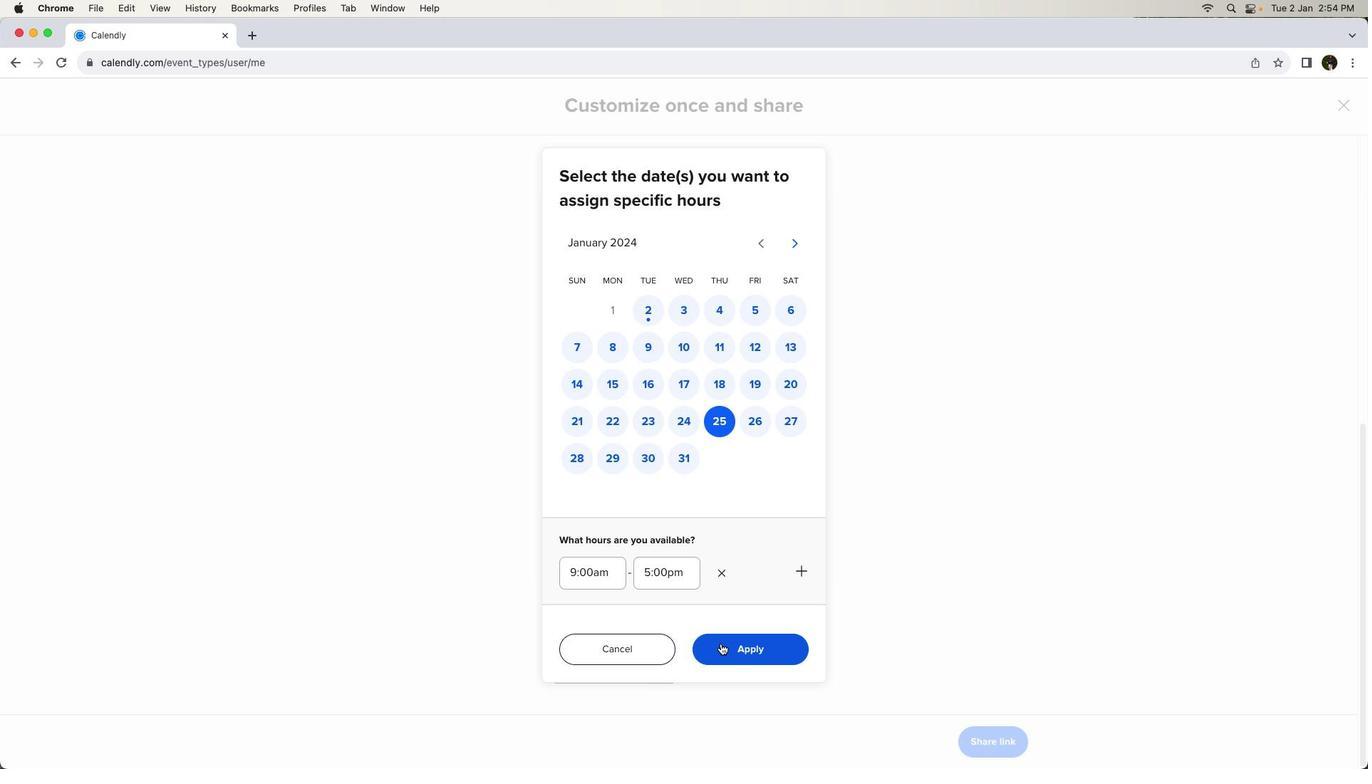 
Action: Mouse pressed left at (720, 644)
Screenshot: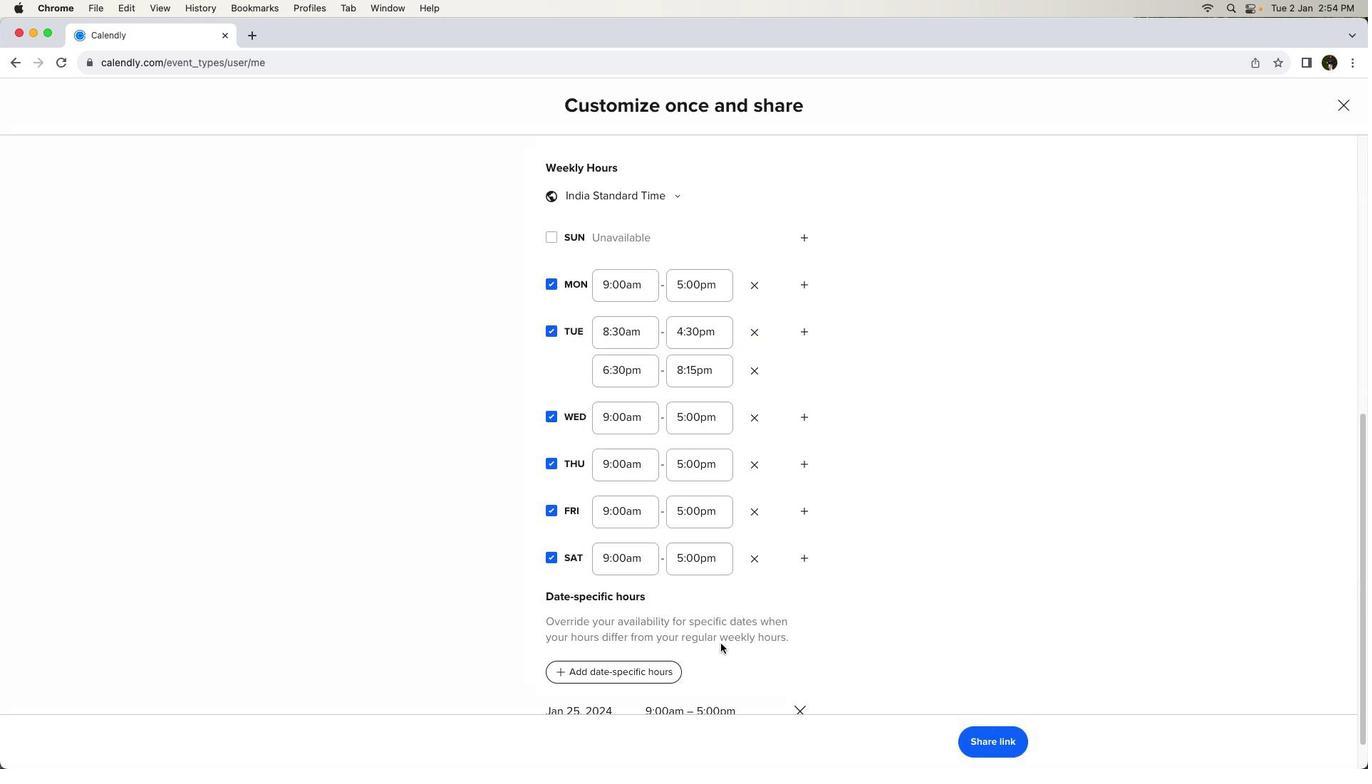 
Action: Mouse moved to (738, 568)
Screenshot: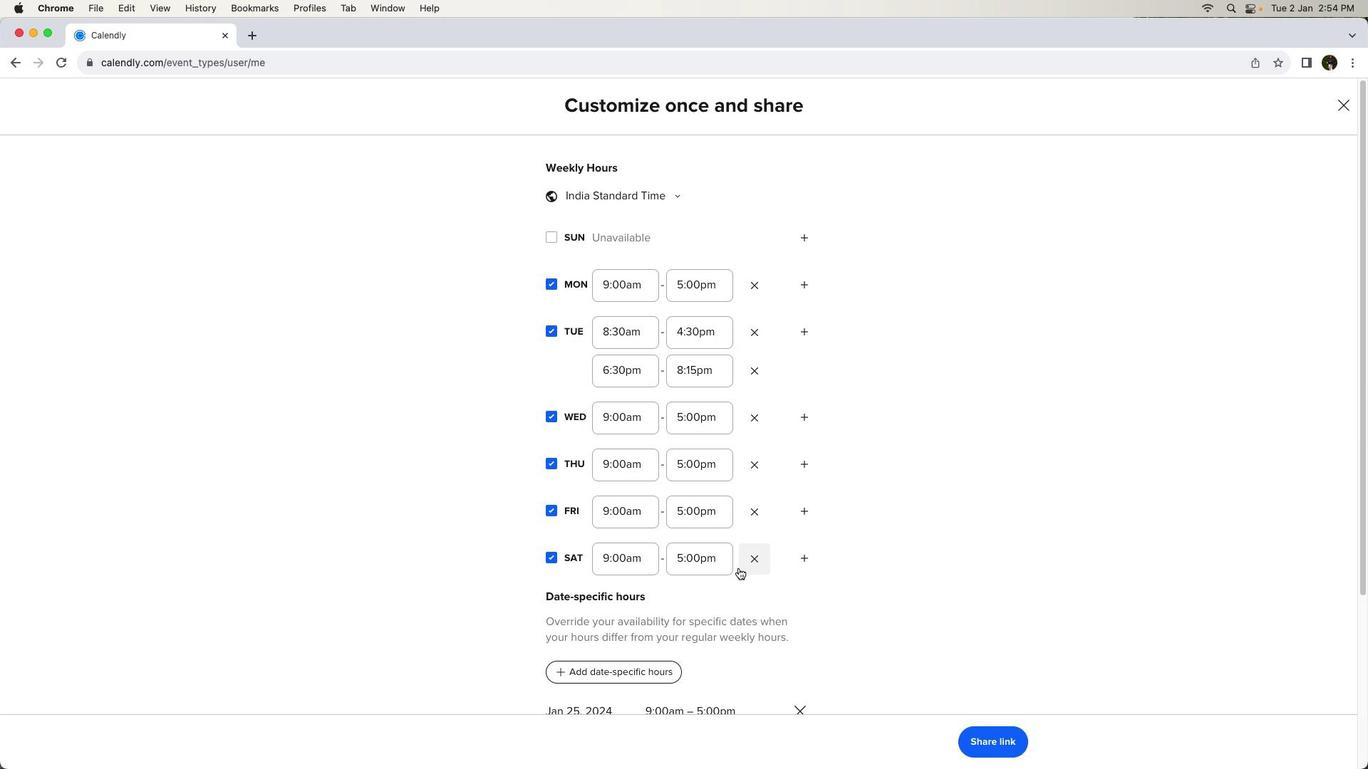 
